 Task: Create ChildIssue0049 as Child Issue of Issue Issue0025 in Backlog  in Scrum Project Project0005 in Jira
Action: Mouse moved to (343, 382)
Screenshot: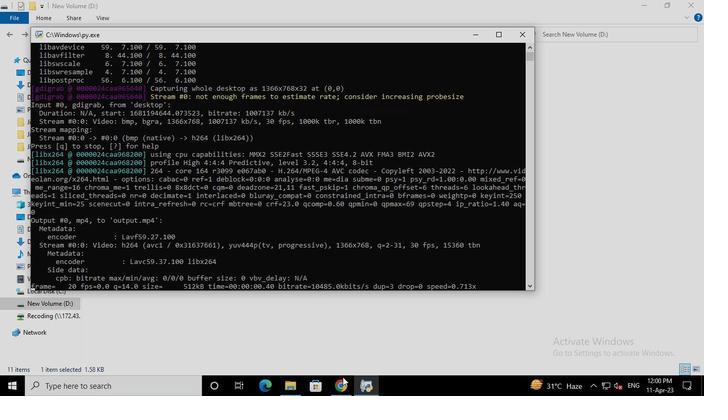
Action: Mouse pressed left at (343, 382)
Screenshot: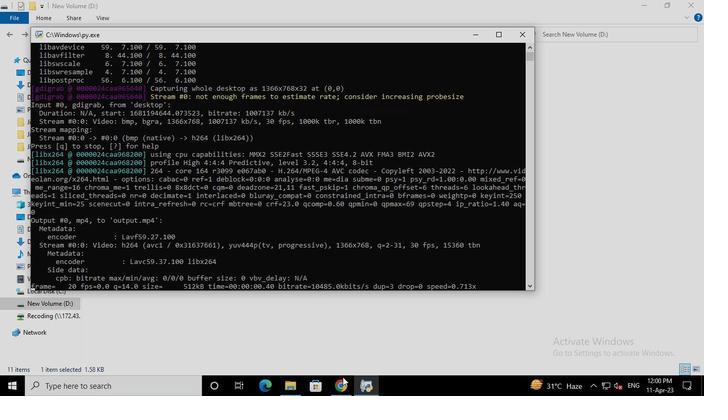 
Action: Mouse moved to (69, 158)
Screenshot: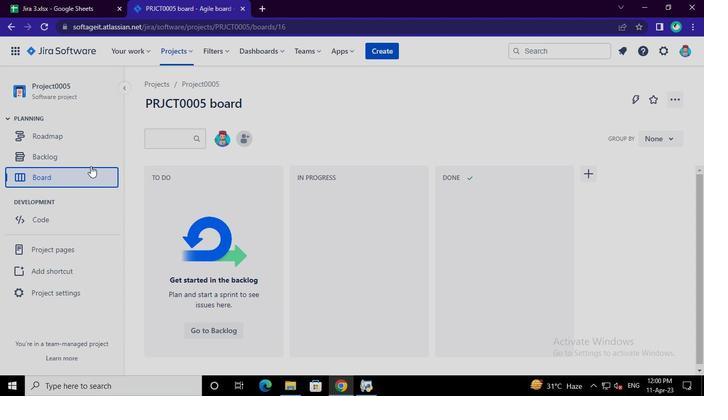 
Action: Mouse pressed left at (69, 158)
Screenshot: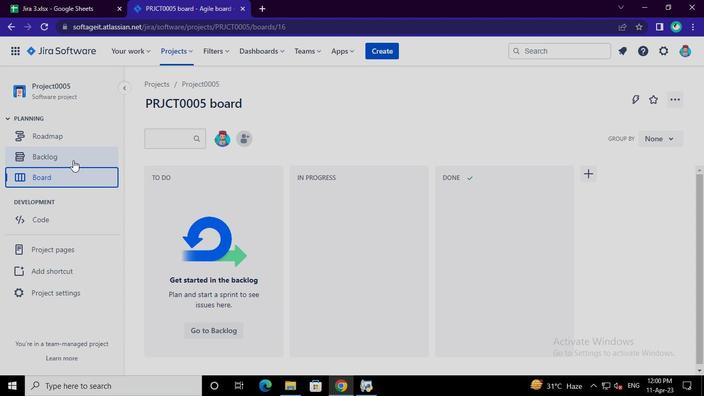 
Action: Mouse moved to (240, 313)
Screenshot: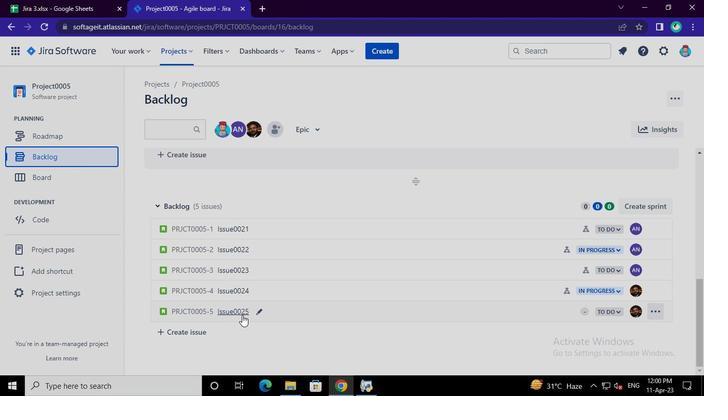 
Action: Mouse pressed left at (240, 313)
Screenshot: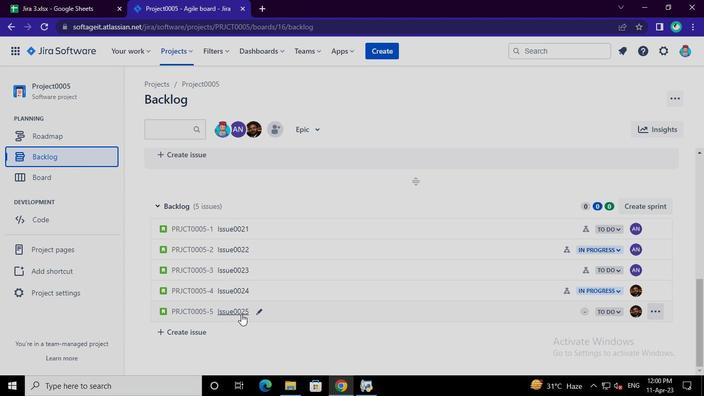 
Action: Mouse moved to (528, 207)
Screenshot: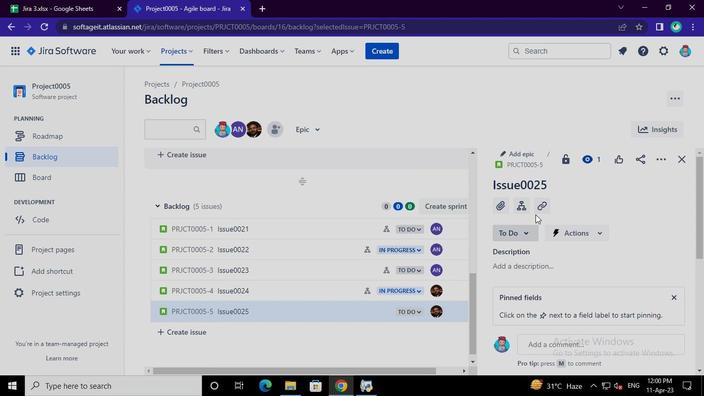 
Action: Mouse pressed left at (528, 207)
Screenshot: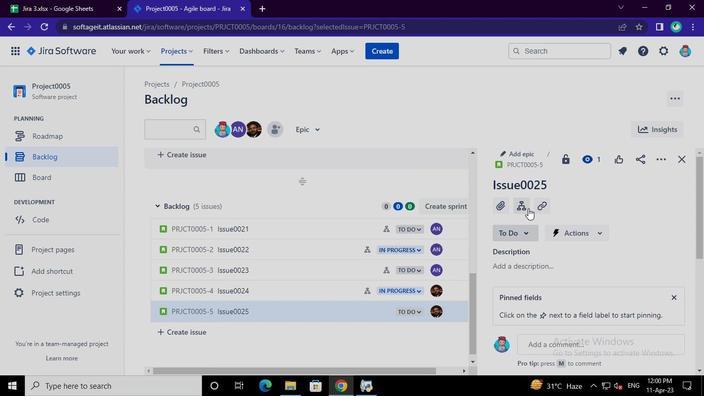 
Action: Mouse moved to (527, 247)
Screenshot: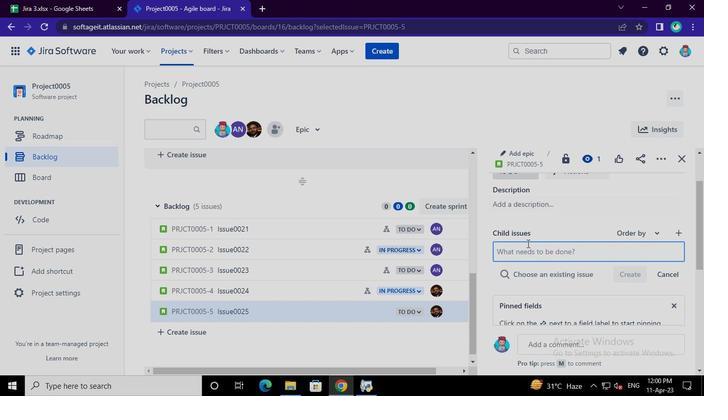 
Action: Mouse pressed left at (527, 247)
Screenshot: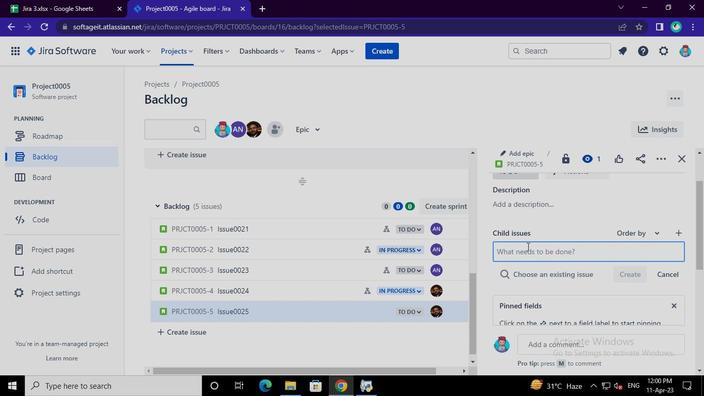 
Action: Keyboard Key.shift
Screenshot: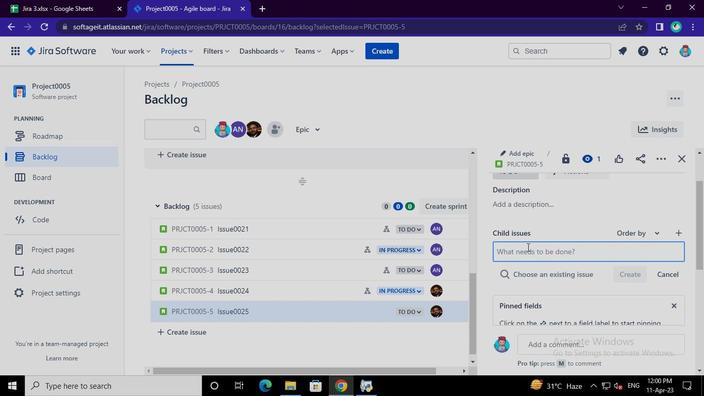 
Action: Keyboard C
Screenshot: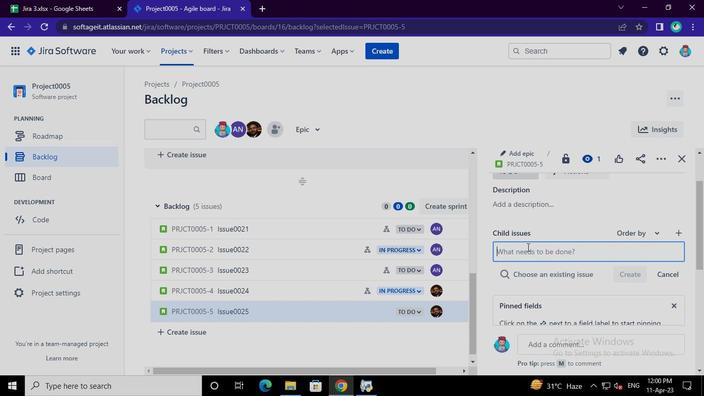 
Action: Keyboard h
Screenshot: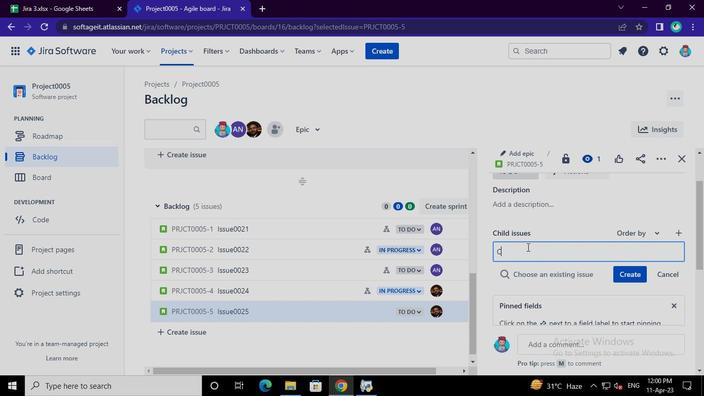 
Action: Keyboard i
Screenshot: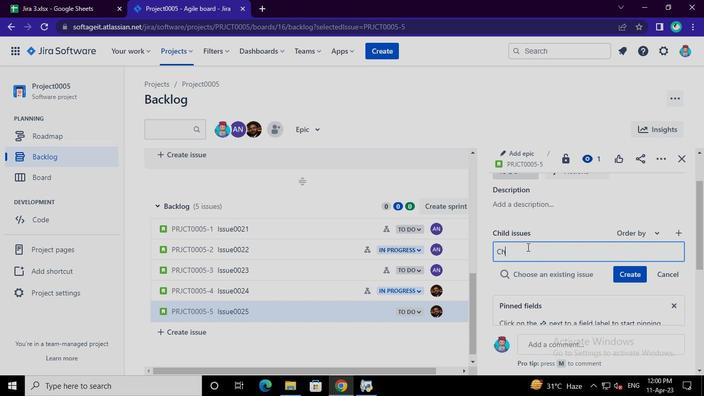
Action: Keyboard l
Screenshot: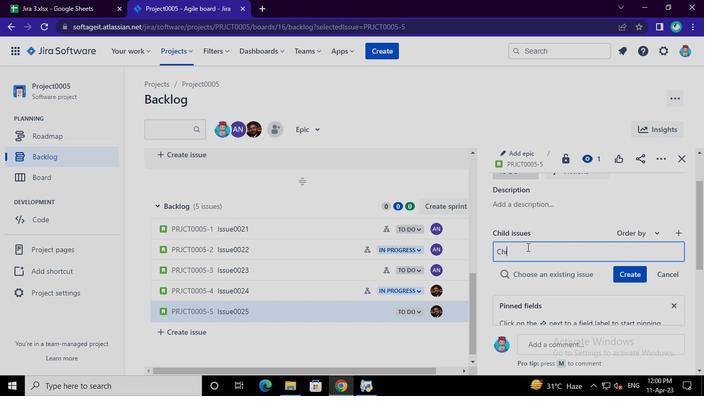 
Action: Keyboard d
Screenshot: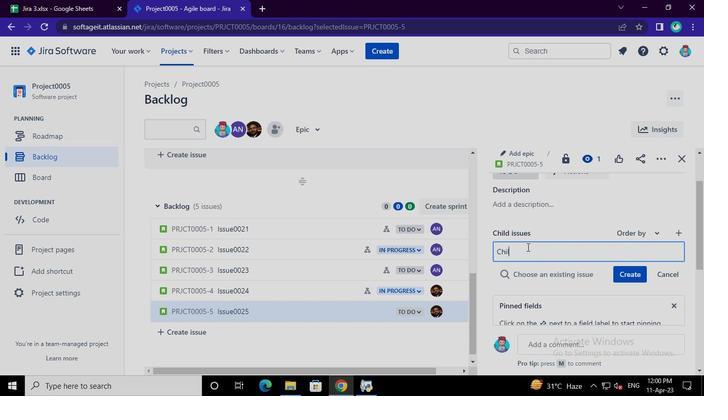 
Action: Keyboard Key.shift
Screenshot: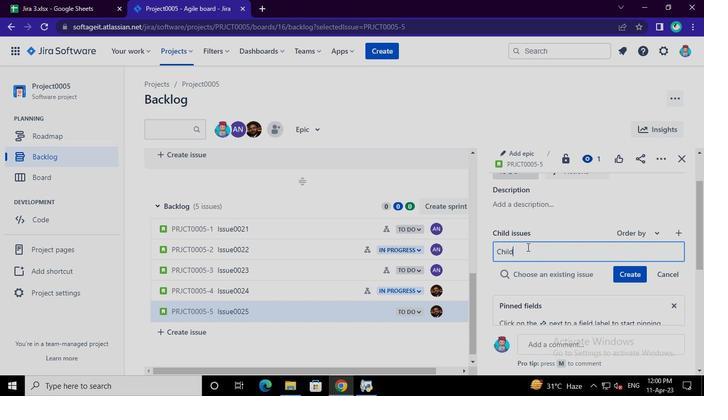 
Action: Keyboard I
Screenshot: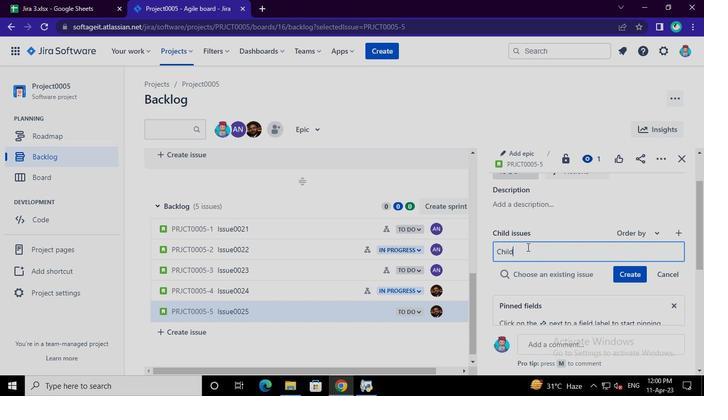 
Action: Keyboard s
Screenshot: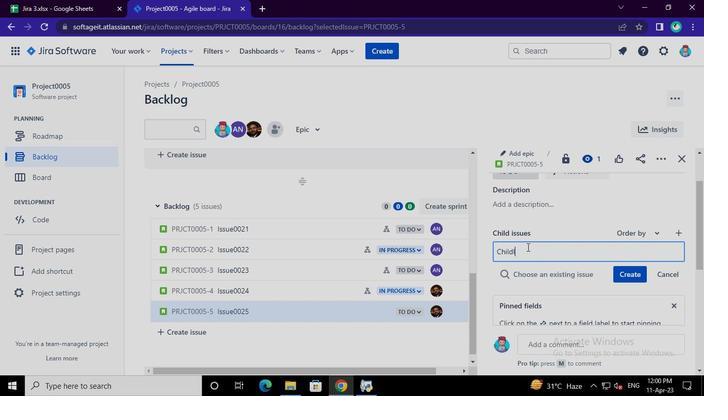 
Action: Keyboard s
Screenshot: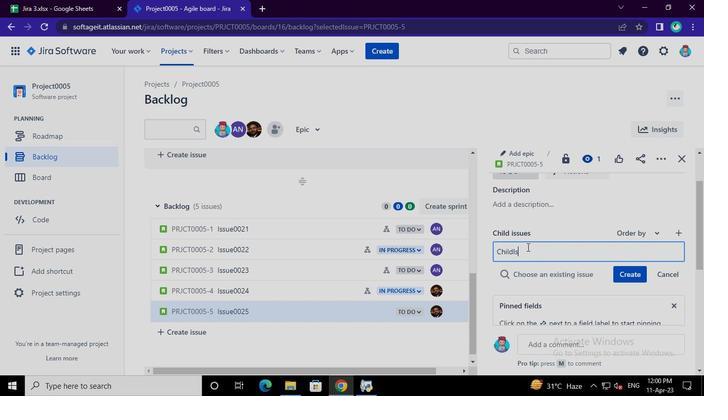 
Action: Keyboard u
Screenshot: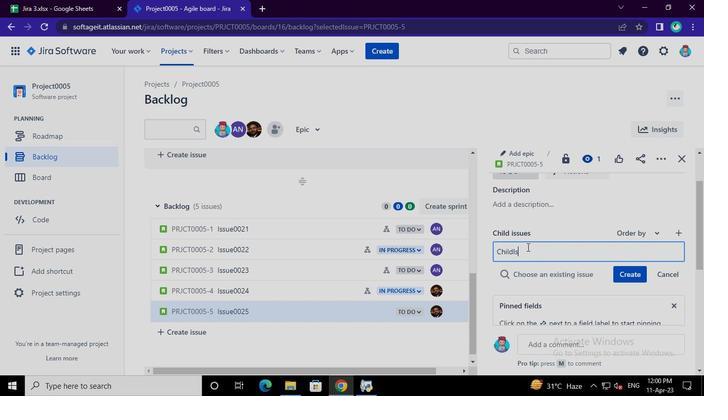 
Action: Keyboard e
Screenshot: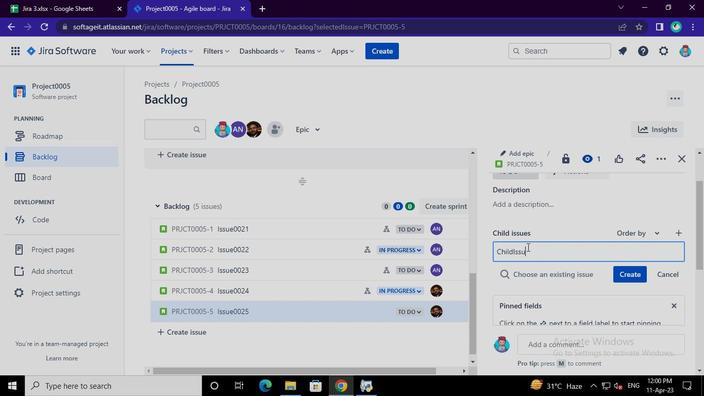 
Action: Keyboard <96>
Screenshot: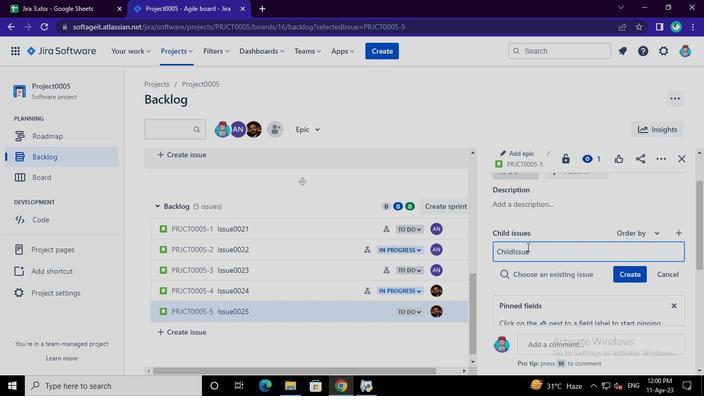 
Action: Keyboard <96>
Screenshot: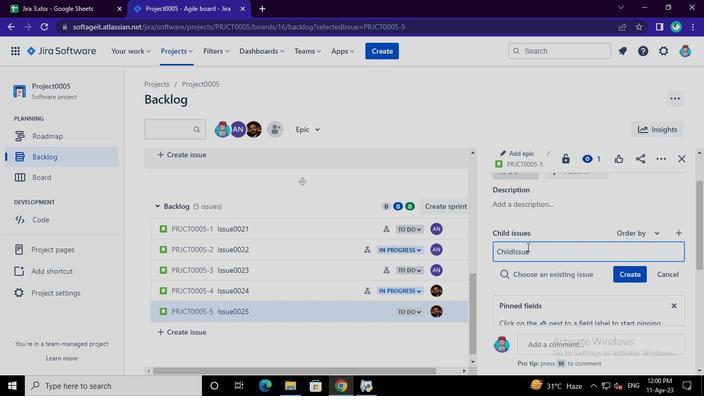 
Action: Keyboard <100>
Screenshot: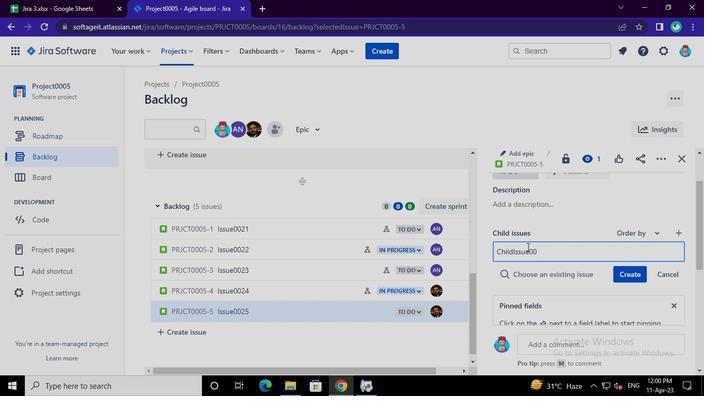 
Action: Keyboard <105>
Screenshot: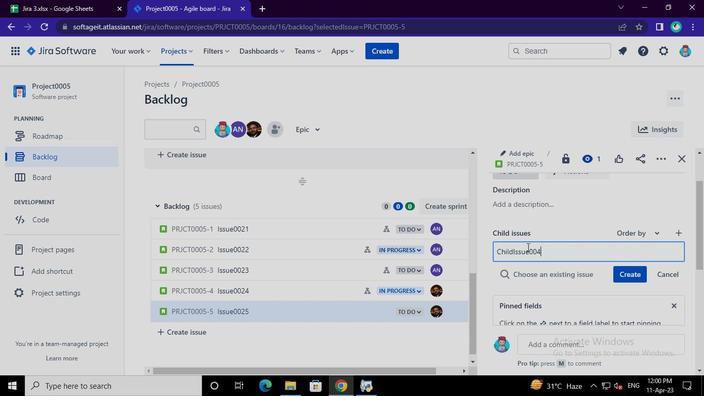 
Action: Mouse moved to (624, 274)
Screenshot: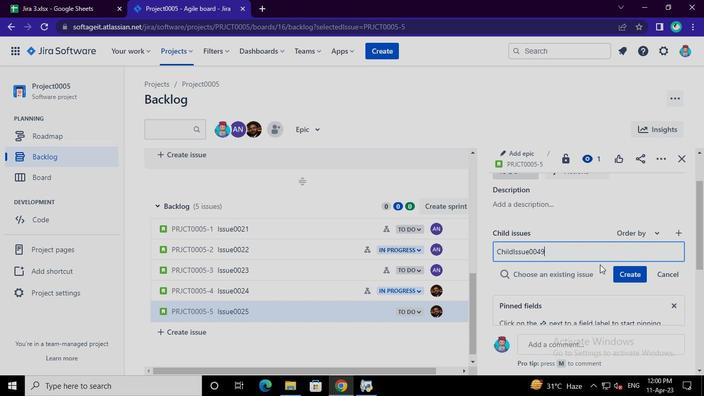 
Action: Mouse pressed left at (624, 274)
Screenshot: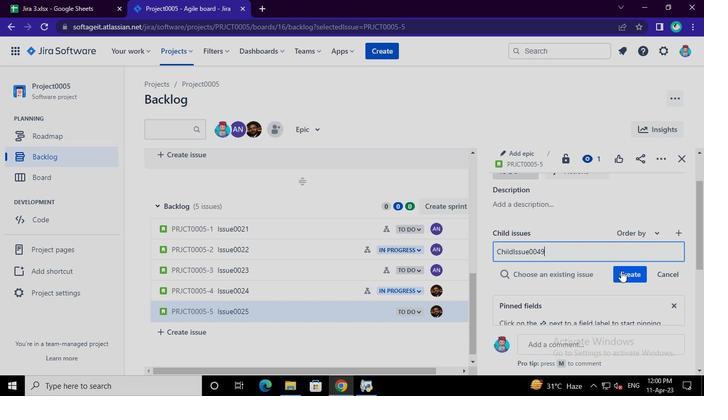 
Action: Mouse moved to (370, 392)
Screenshot: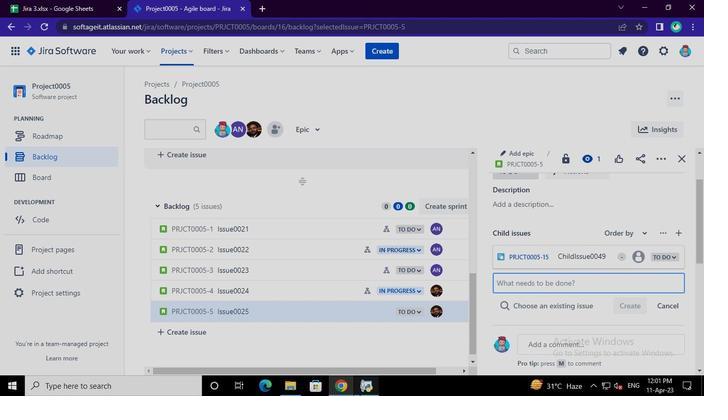 
Action: Mouse pressed left at (370, 392)
Screenshot: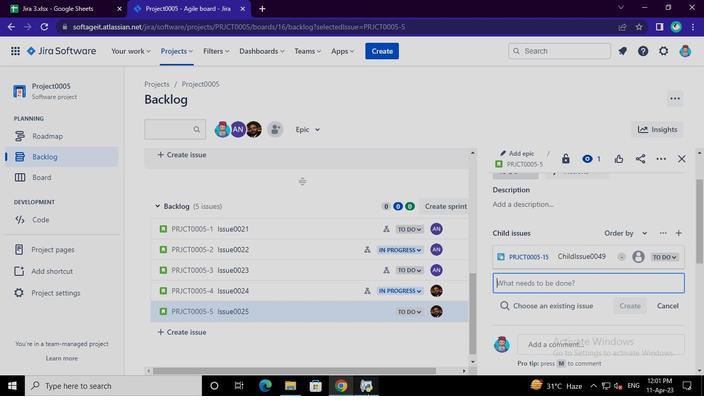 
Action: Mouse moved to (522, 35)
Screenshot: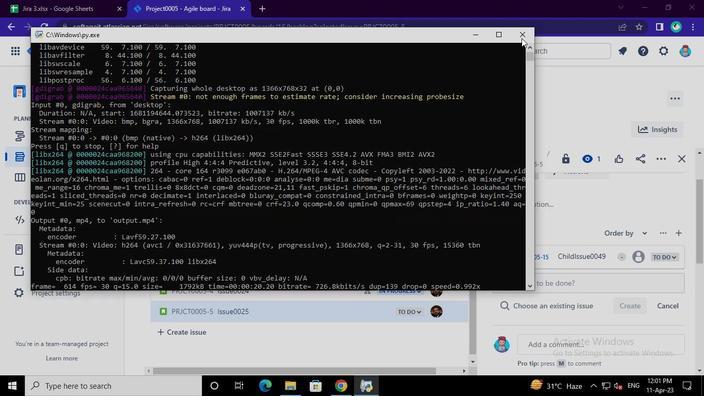
Action: Mouse pressed left at (522, 35)
Screenshot: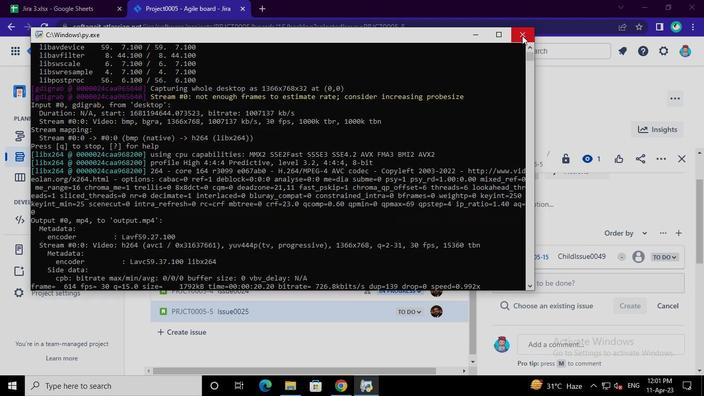 
